 Task: Enable the video filter "antiflicker video filter" in the video filter module.
Action: Mouse moved to (137, 21)
Screenshot: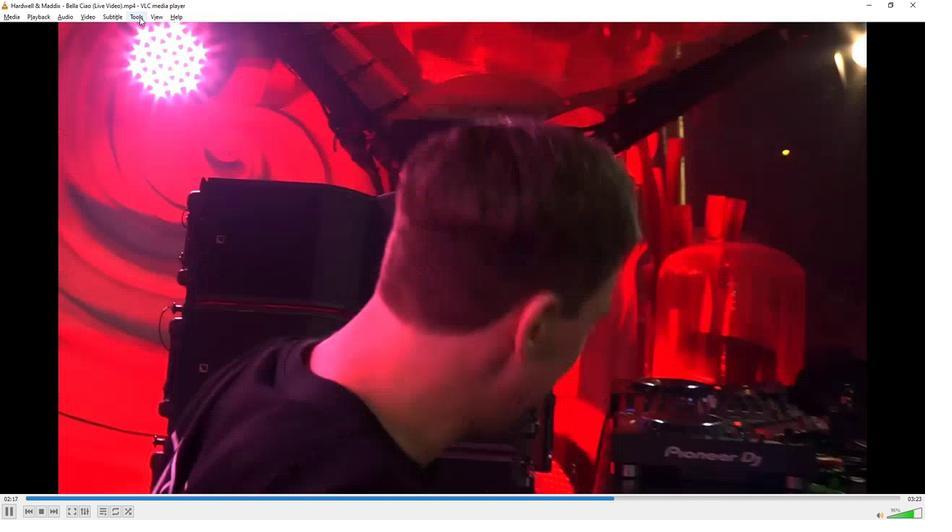 
Action: Mouse pressed left at (137, 21)
Screenshot: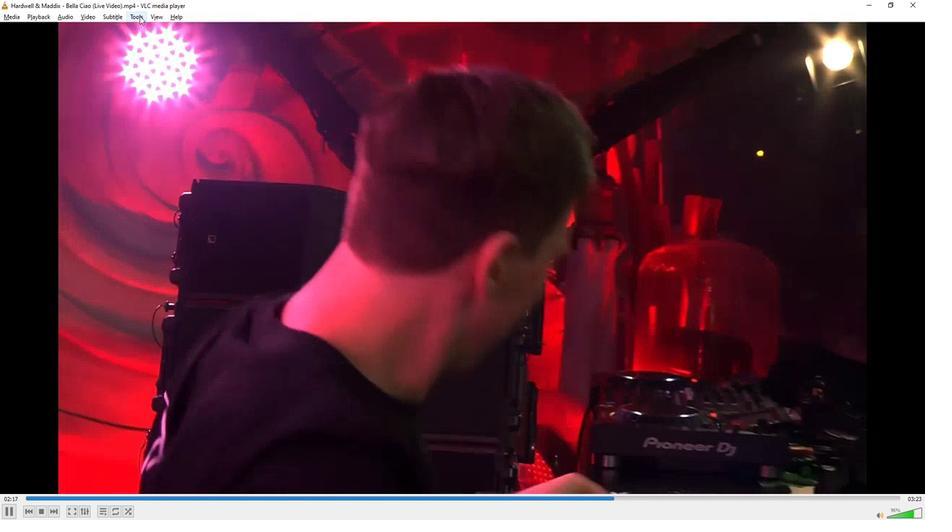 
Action: Mouse moved to (155, 133)
Screenshot: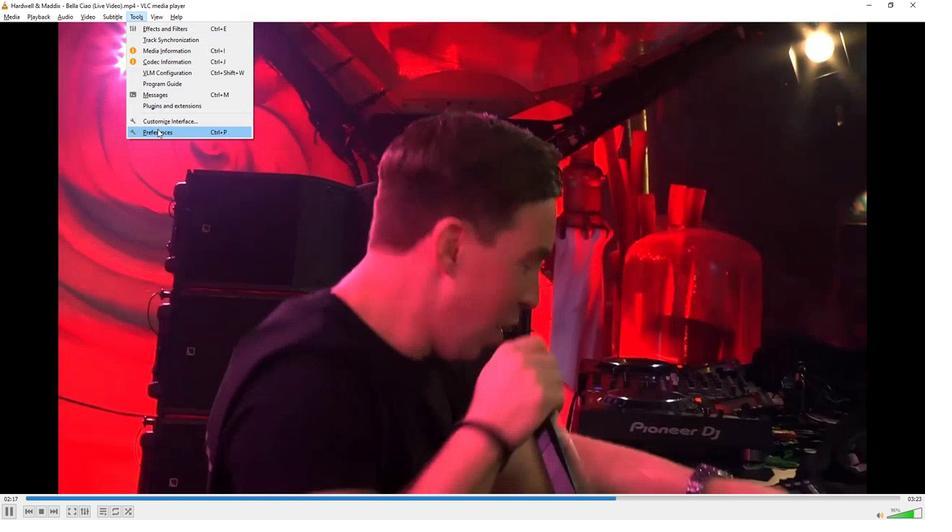
Action: Mouse pressed left at (155, 133)
Screenshot: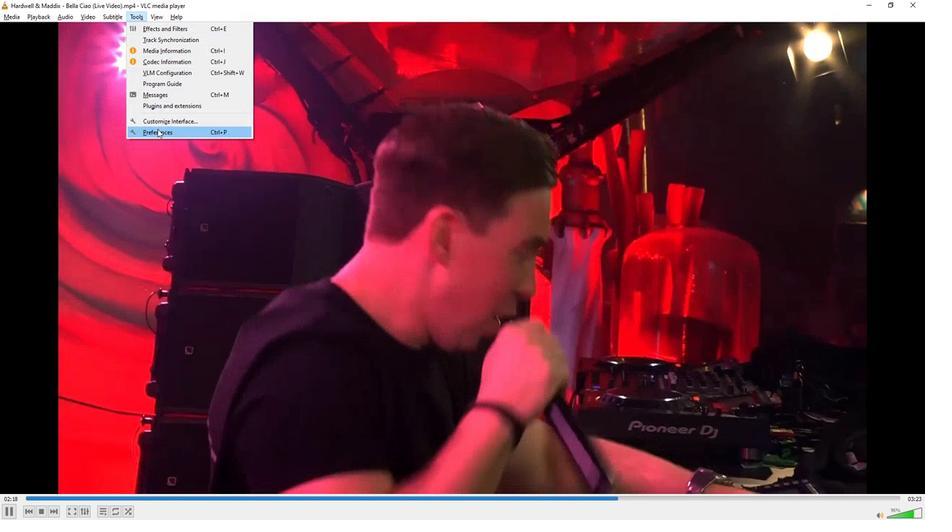 
Action: Mouse moved to (203, 412)
Screenshot: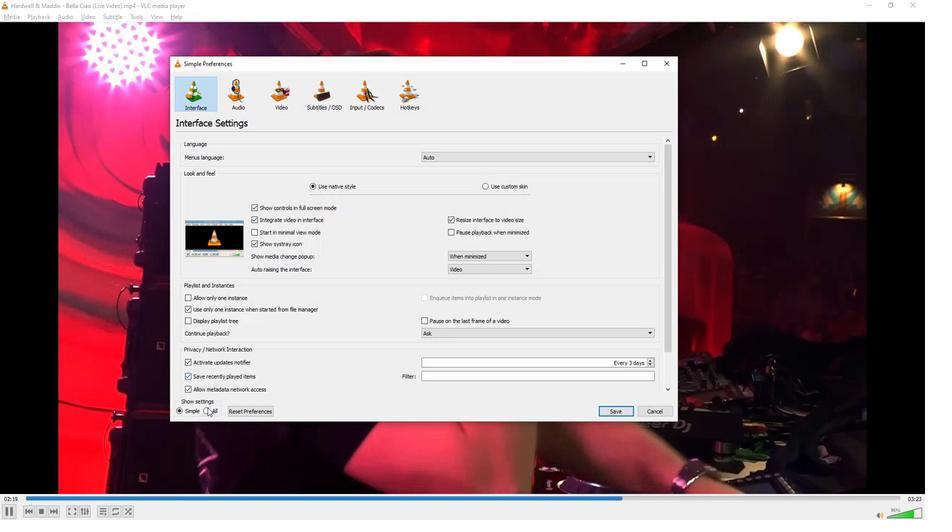 
Action: Mouse pressed left at (203, 412)
Screenshot: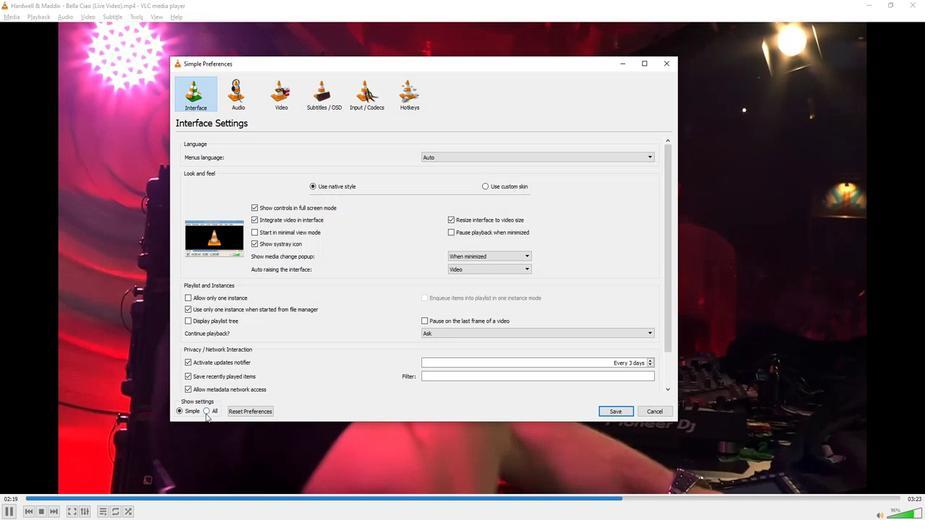 
Action: Mouse moved to (272, 340)
Screenshot: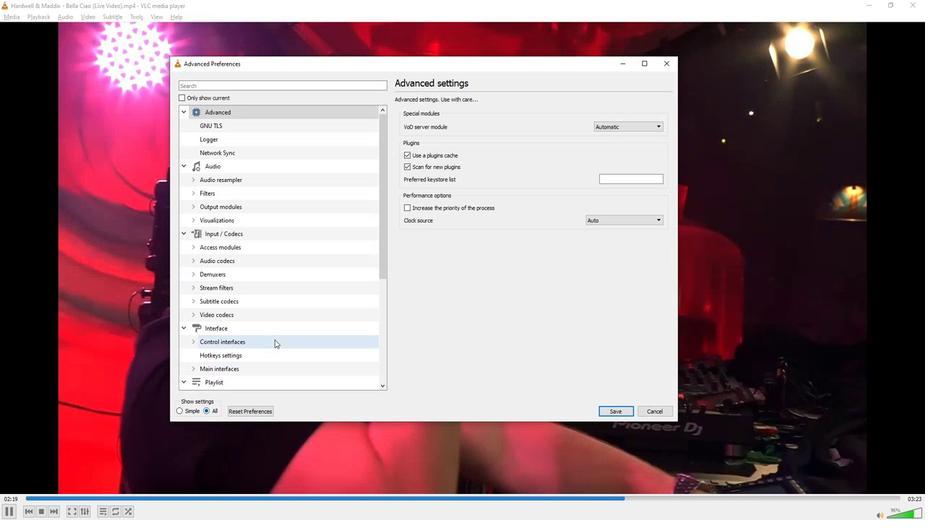 
Action: Mouse scrolled (272, 339) with delta (0, 0)
Screenshot: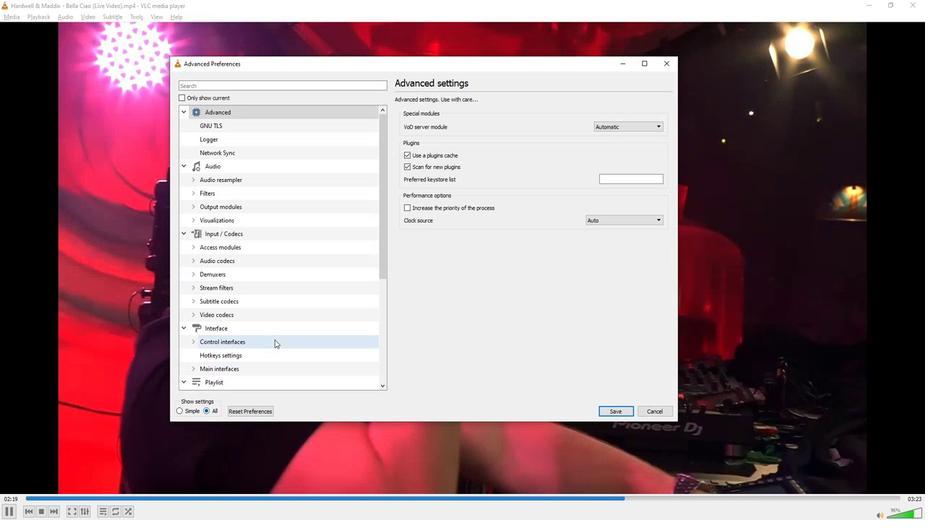 
Action: Mouse moved to (271, 340)
Screenshot: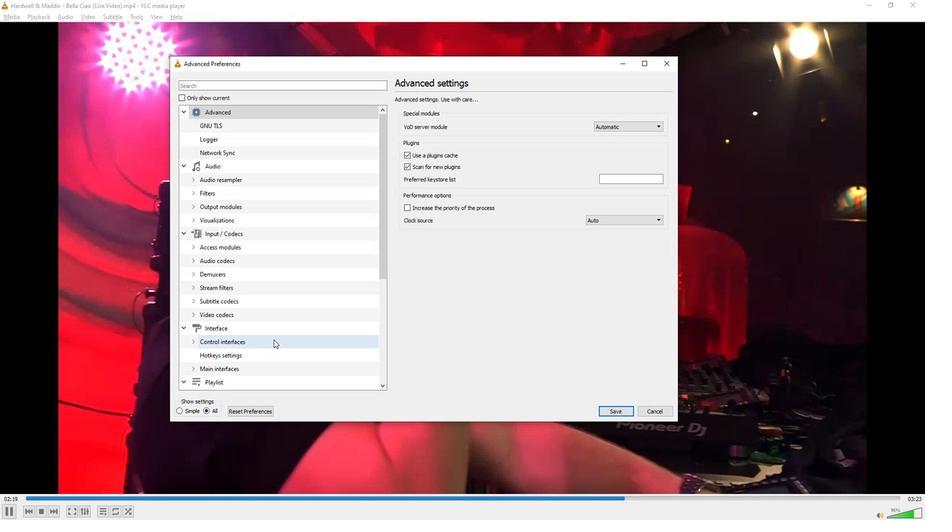 
Action: Mouse scrolled (271, 339) with delta (0, 0)
Screenshot: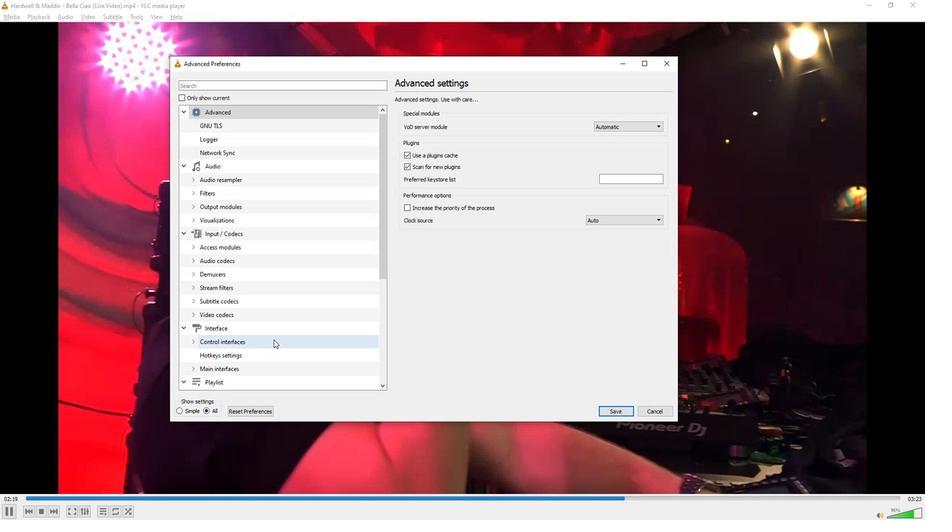 
Action: Mouse moved to (271, 340)
Screenshot: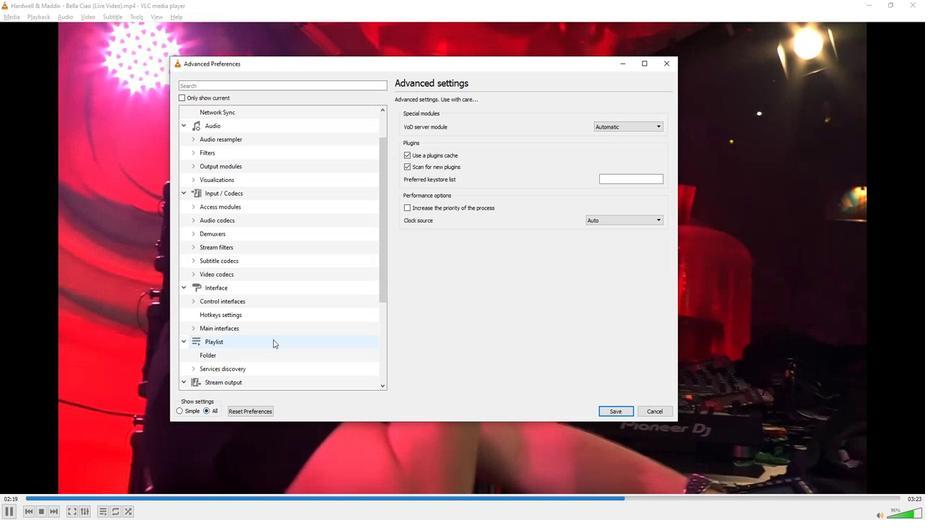 
Action: Mouse scrolled (271, 339) with delta (0, 0)
Screenshot: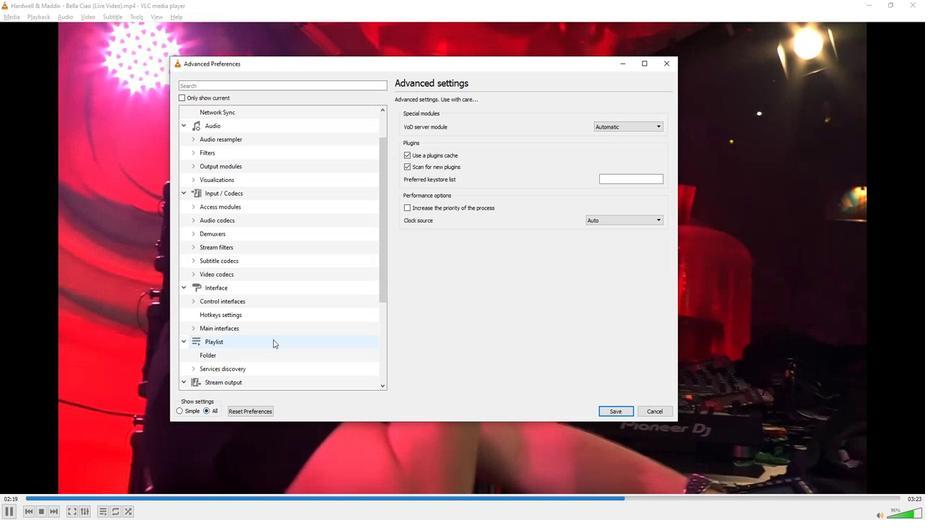 
Action: Mouse moved to (270, 340)
Screenshot: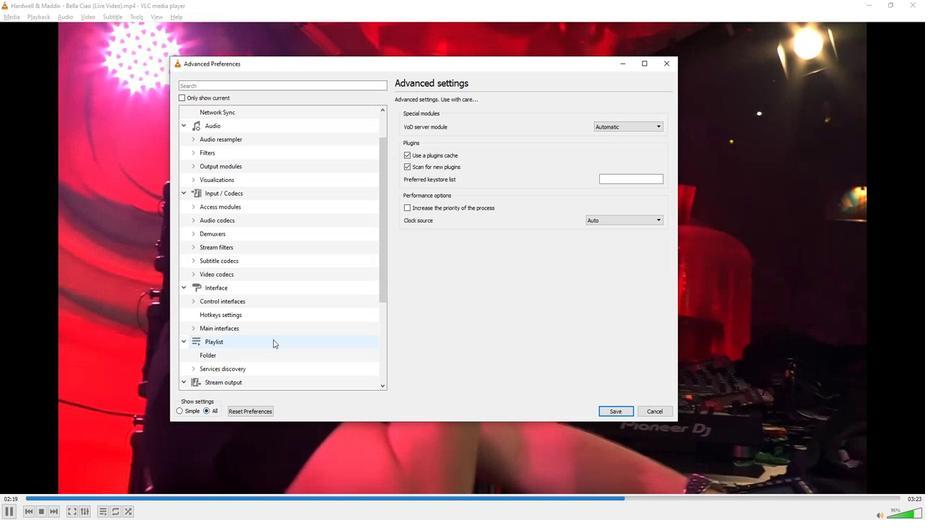 
Action: Mouse scrolled (270, 339) with delta (0, 0)
Screenshot: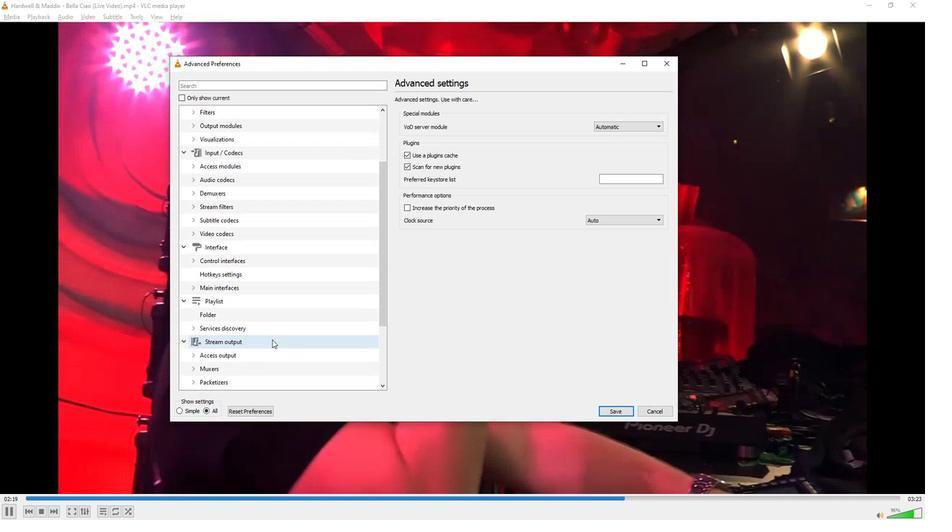 
Action: Mouse moved to (270, 340)
Screenshot: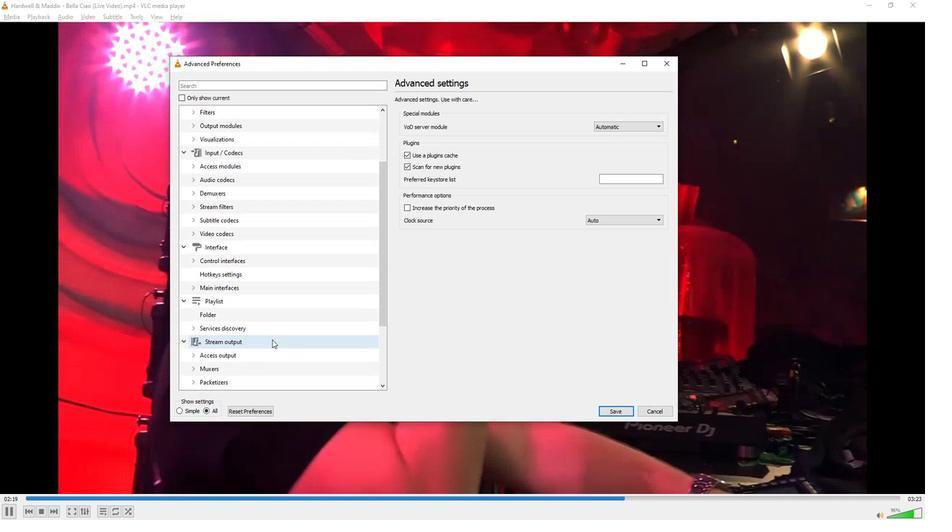 
Action: Mouse scrolled (270, 339) with delta (0, 0)
Screenshot: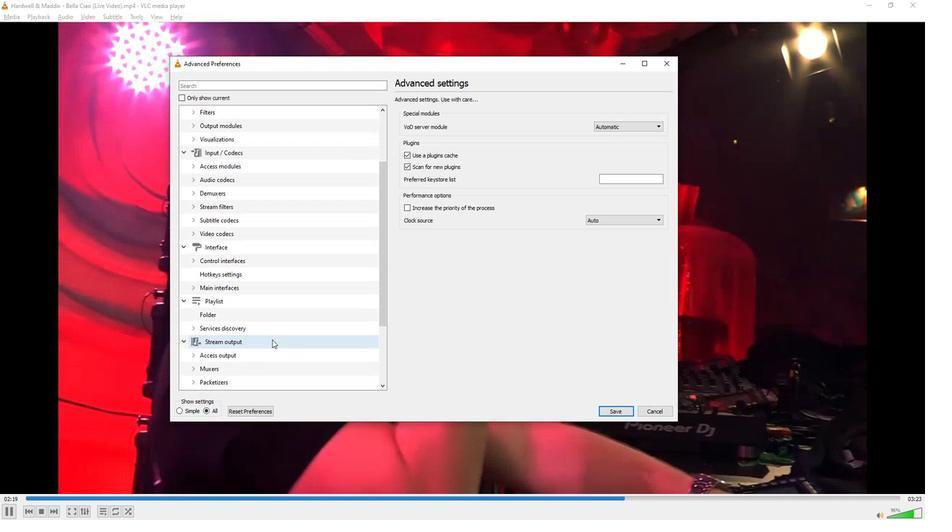 
Action: Mouse moved to (269, 340)
Screenshot: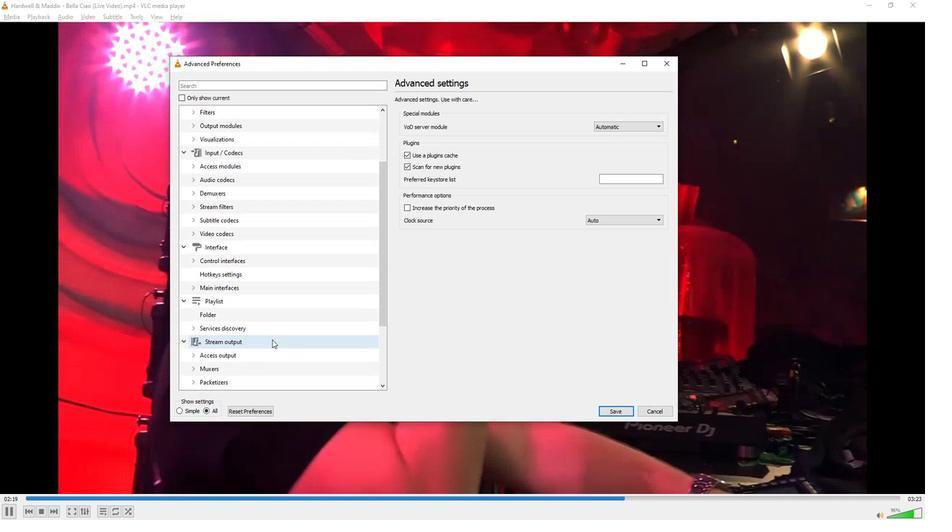 
Action: Mouse scrolled (269, 339) with delta (0, 0)
Screenshot: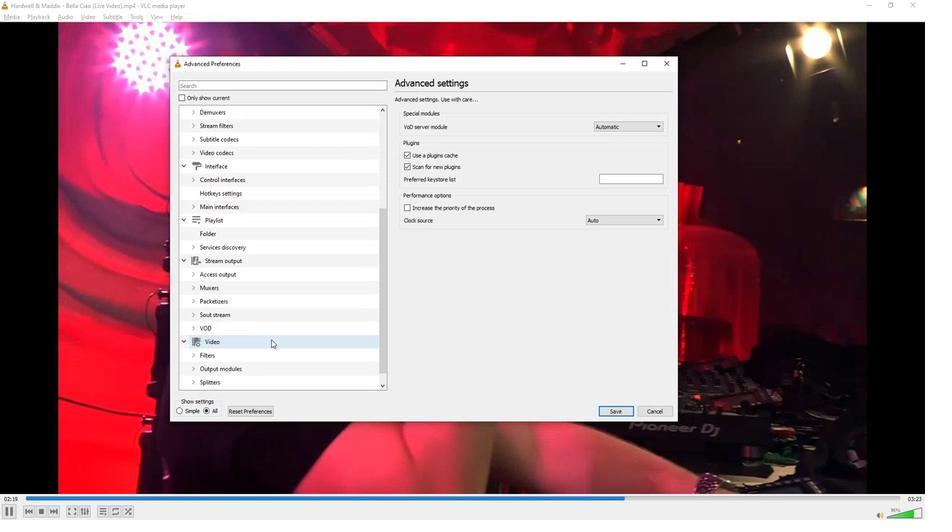 
Action: Mouse moved to (268, 340)
Screenshot: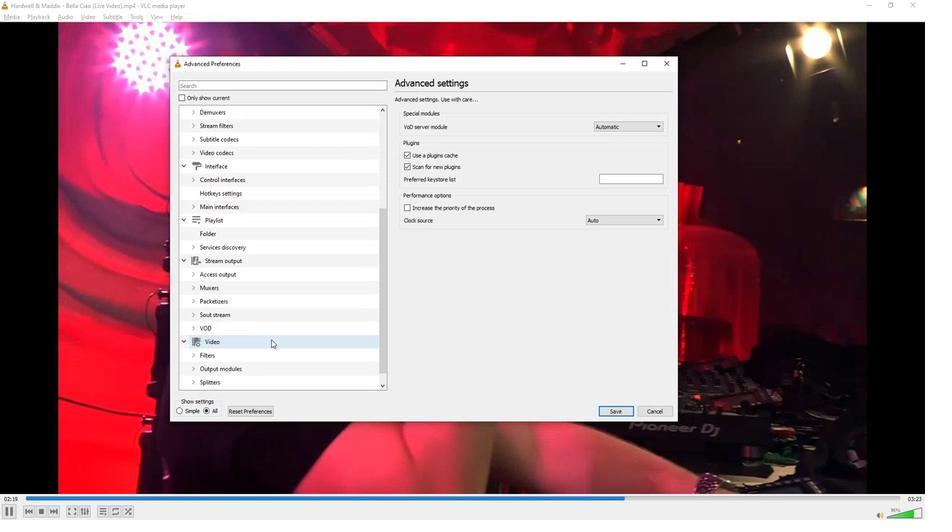 
Action: Mouse scrolled (268, 339) with delta (0, 0)
Screenshot: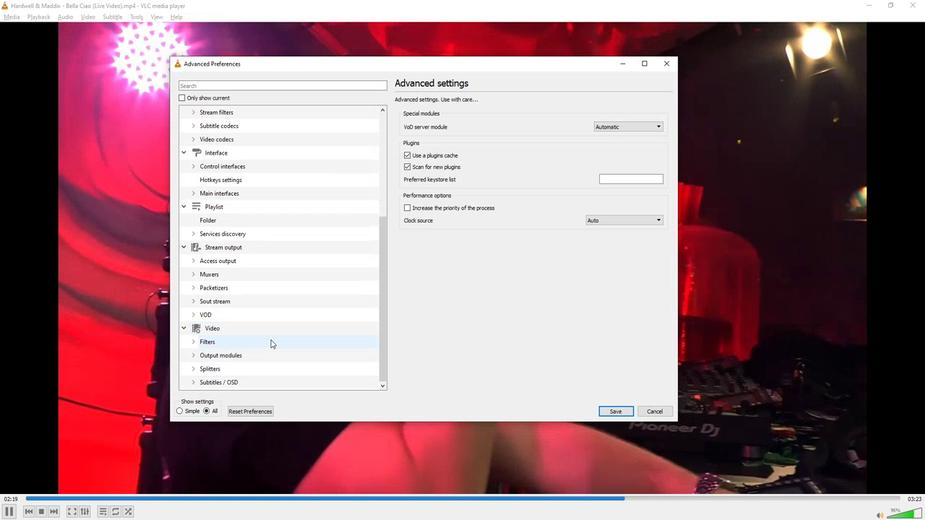 
Action: Mouse moved to (246, 340)
Screenshot: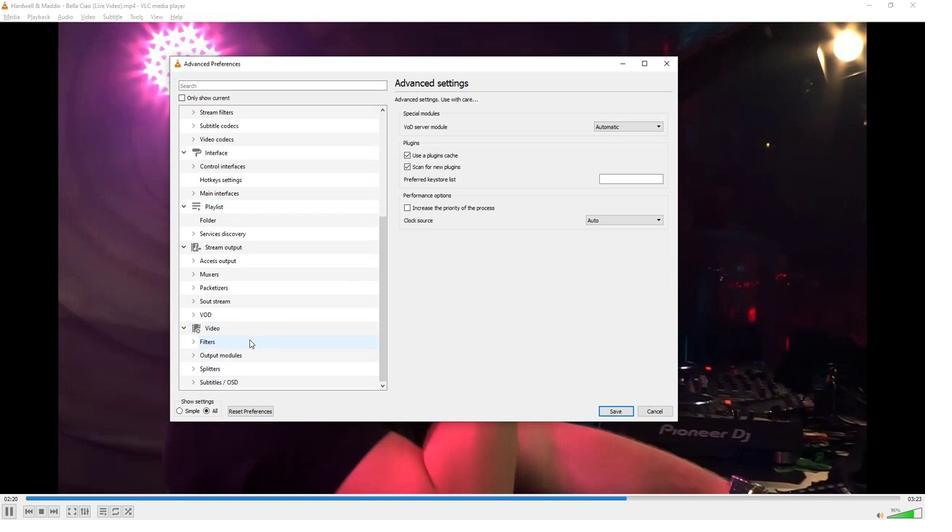 
Action: Mouse pressed left at (246, 340)
Screenshot: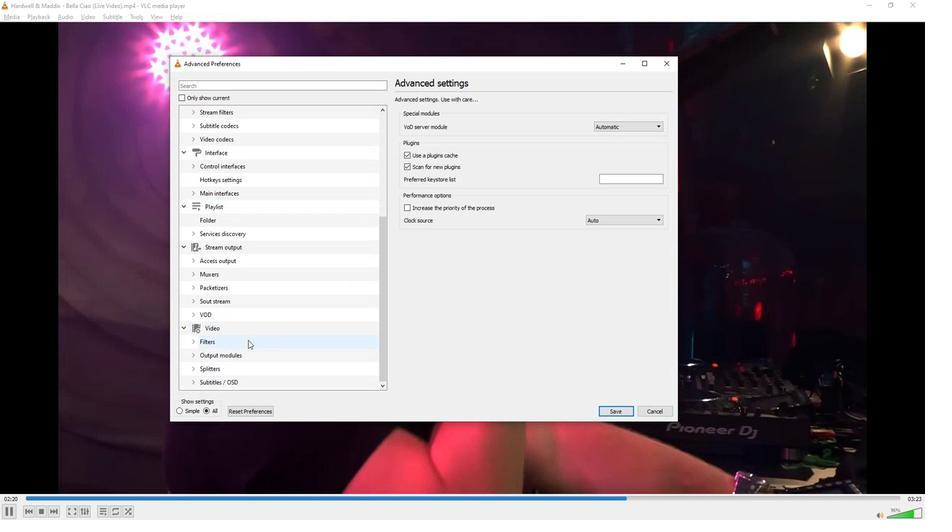 
Action: Mouse moved to (532, 324)
Screenshot: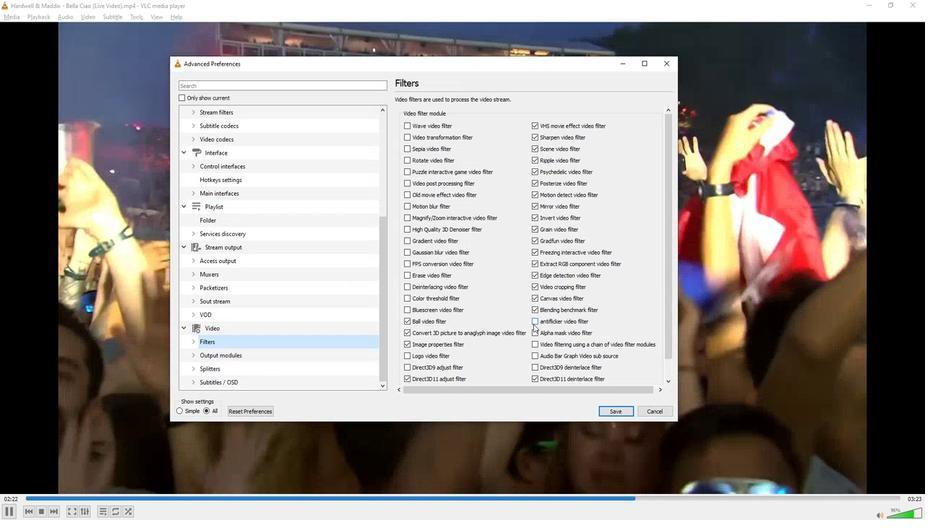 
Action: Mouse pressed left at (532, 324)
Screenshot: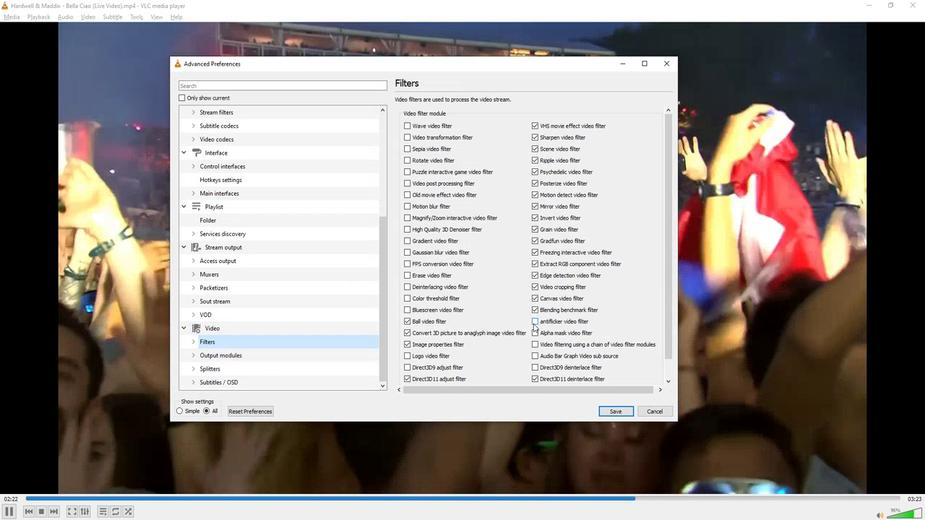 
Action: Mouse moved to (448, 310)
Screenshot: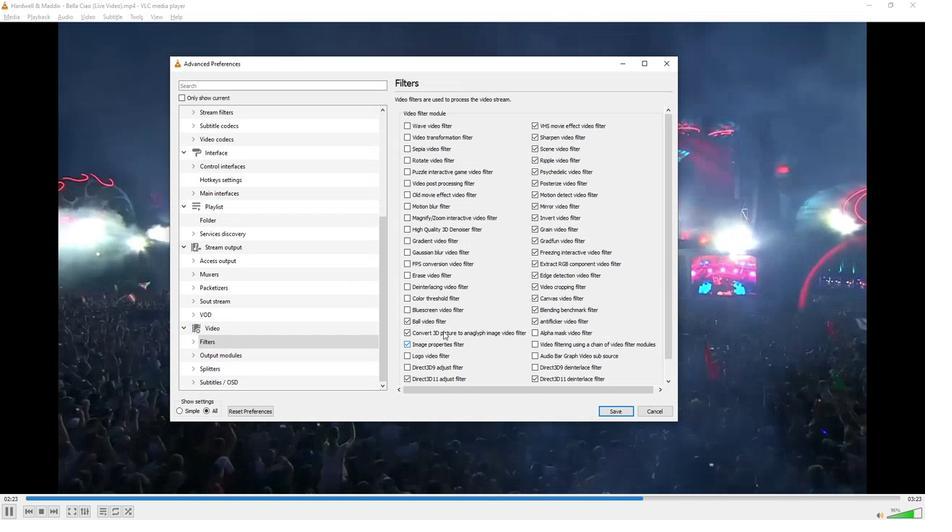 
